 Task: Create a due date automation trigger when advanced on, on the wednesday after a card is due add dates not due this month at 11:00 AM.
Action: Mouse moved to (947, 69)
Screenshot: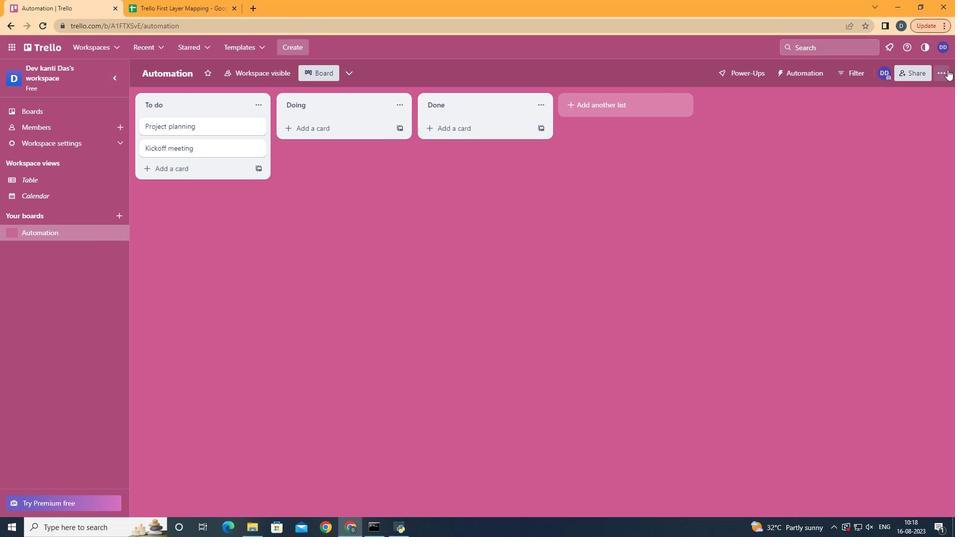 
Action: Mouse pressed left at (947, 69)
Screenshot: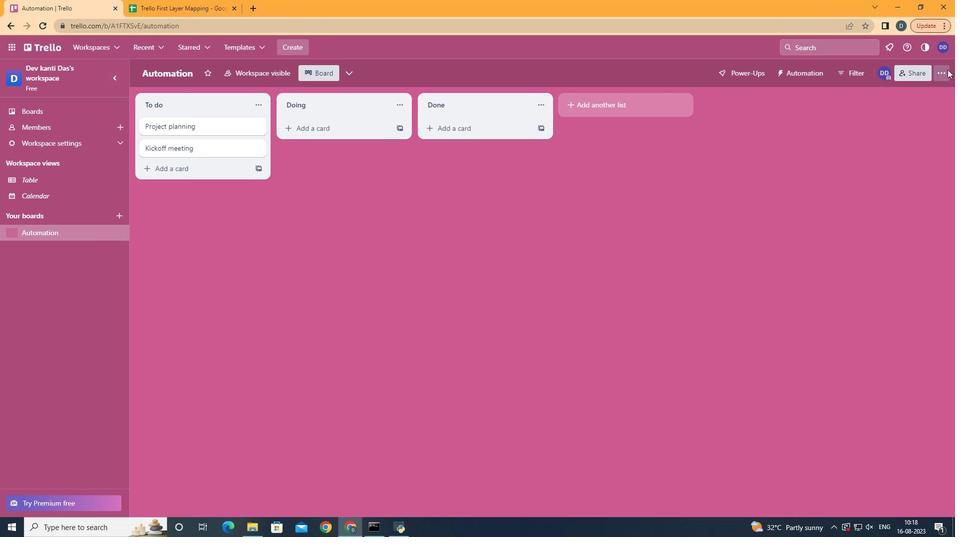 
Action: Mouse moved to (868, 208)
Screenshot: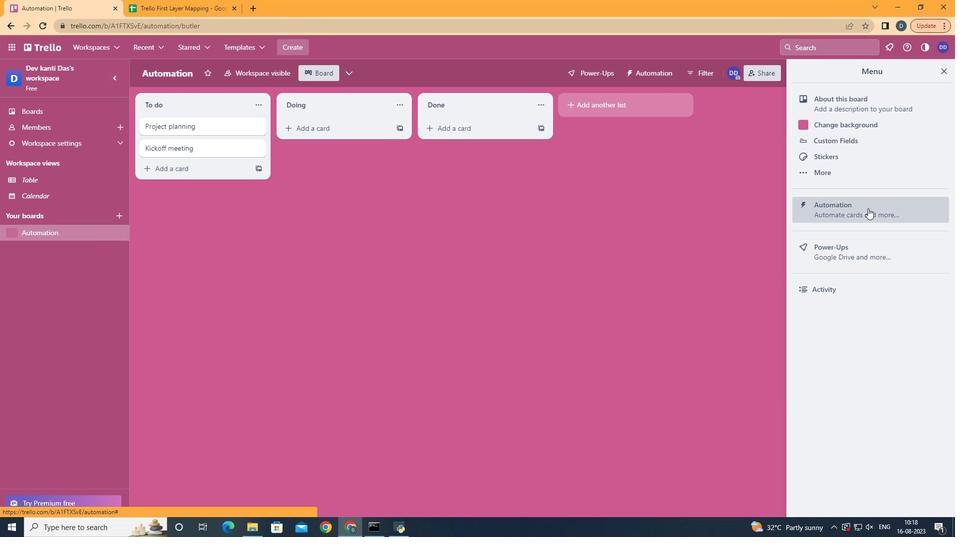 
Action: Mouse pressed left at (868, 208)
Screenshot: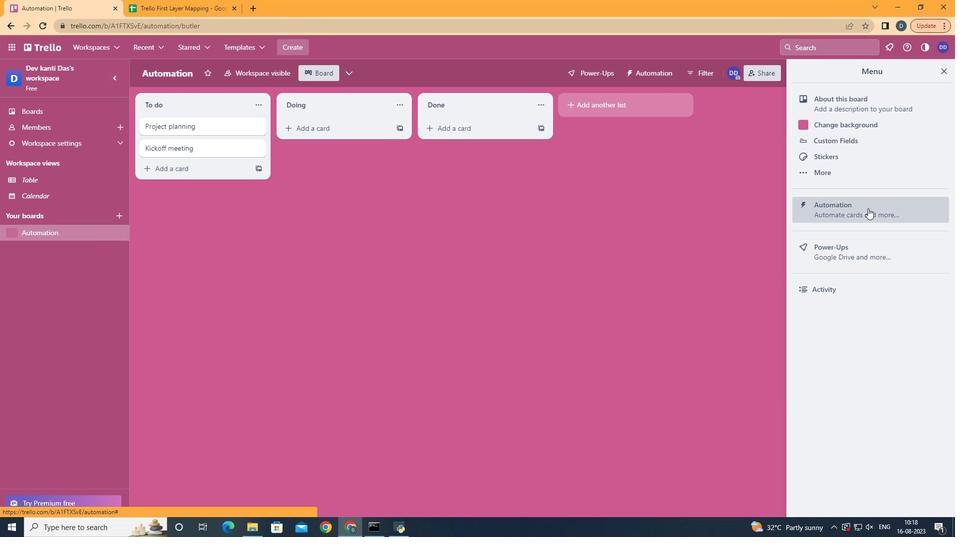 
Action: Mouse moved to (192, 197)
Screenshot: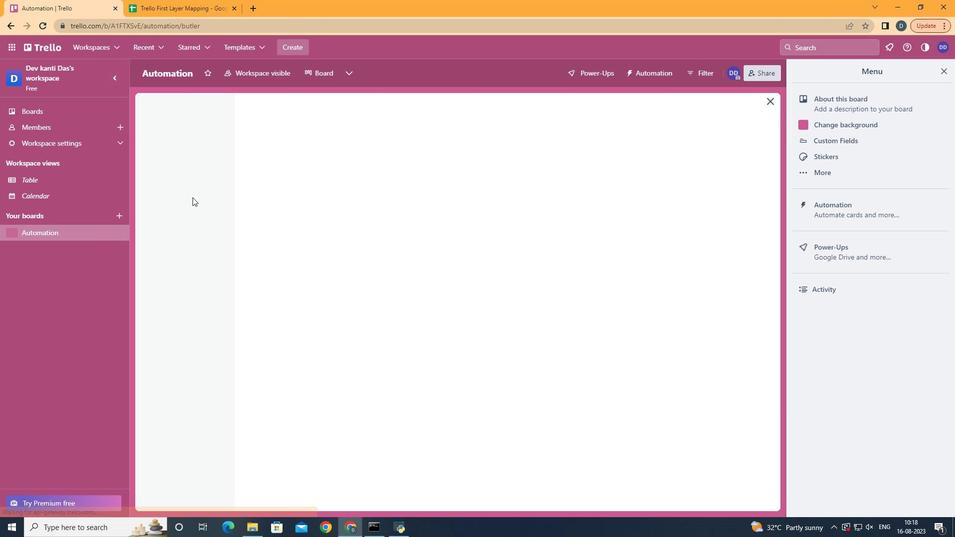 
Action: Mouse pressed left at (192, 197)
Screenshot: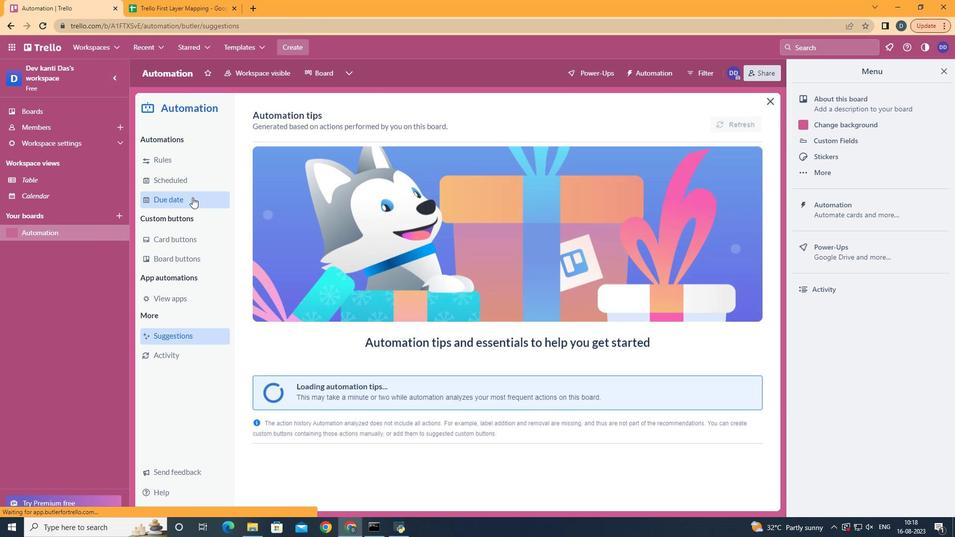 
Action: Mouse moved to (697, 120)
Screenshot: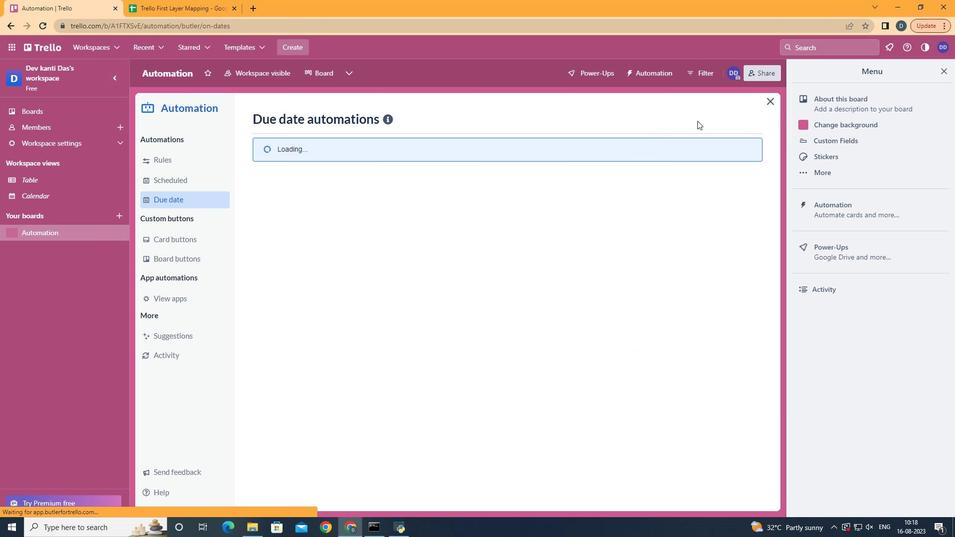 
Action: Mouse pressed left at (697, 120)
Screenshot: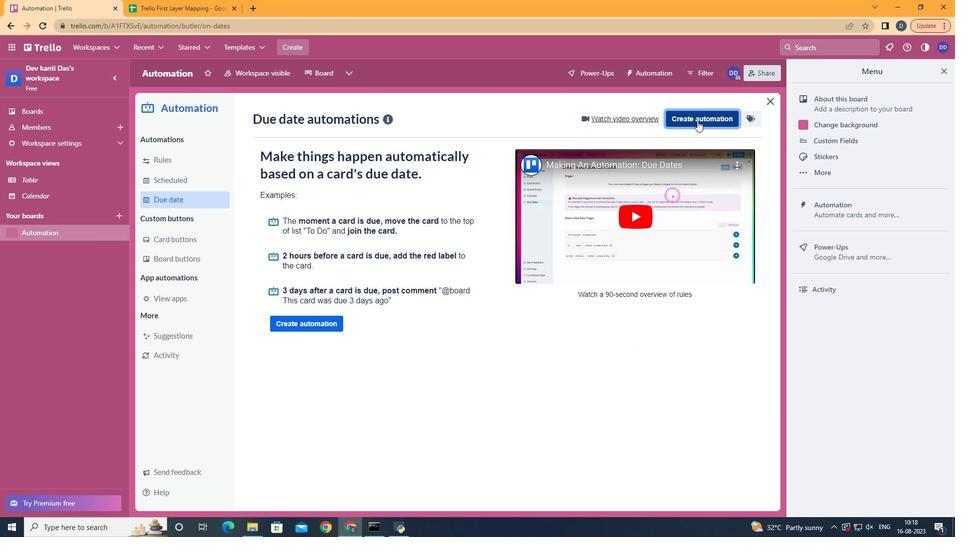 
Action: Mouse moved to (554, 213)
Screenshot: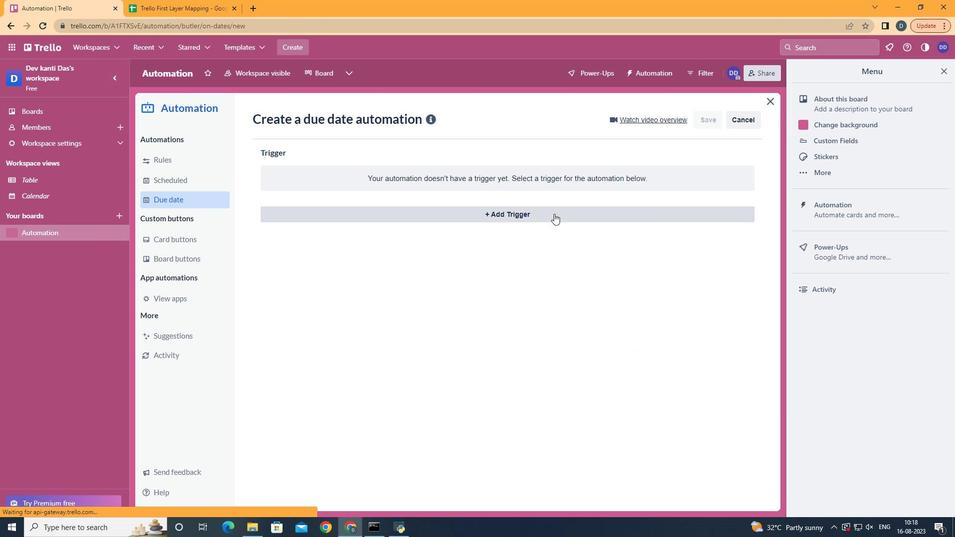 
Action: Mouse pressed left at (554, 213)
Screenshot: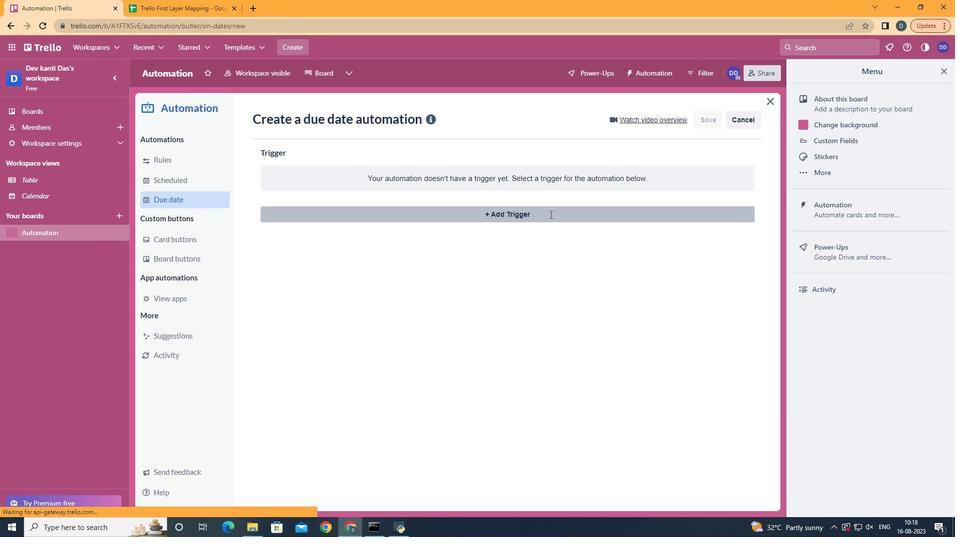 
Action: Mouse moved to (317, 304)
Screenshot: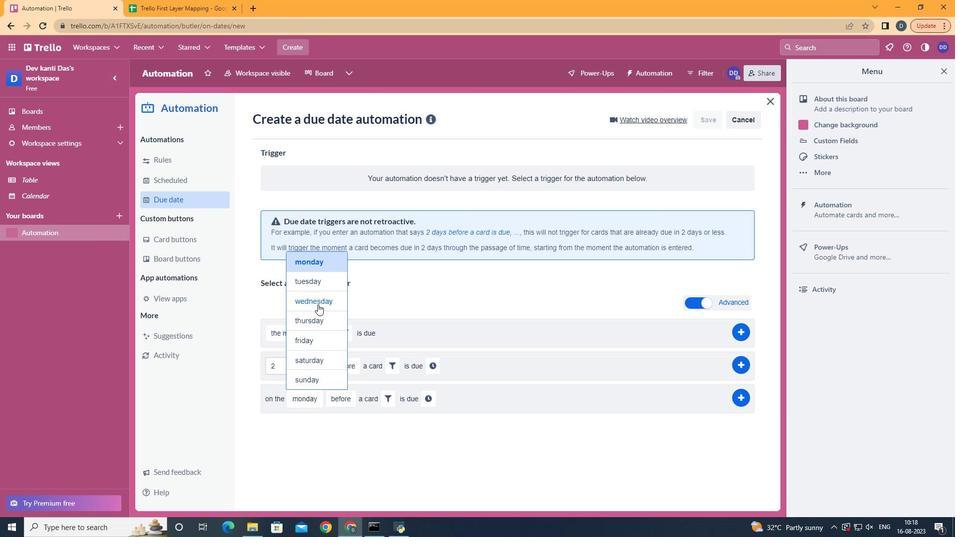 
Action: Mouse pressed left at (317, 304)
Screenshot: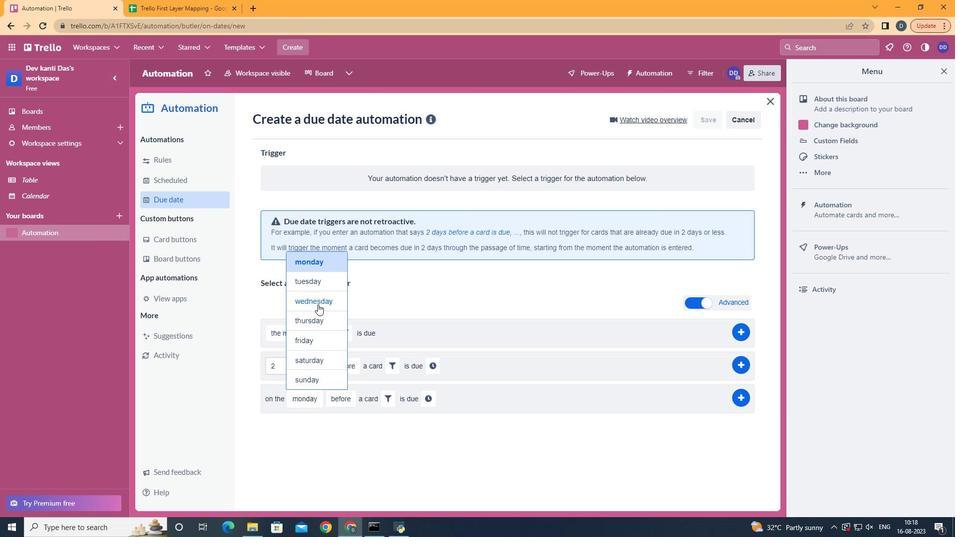 
Action: Mouse moved to (361, 435)
Screenshot: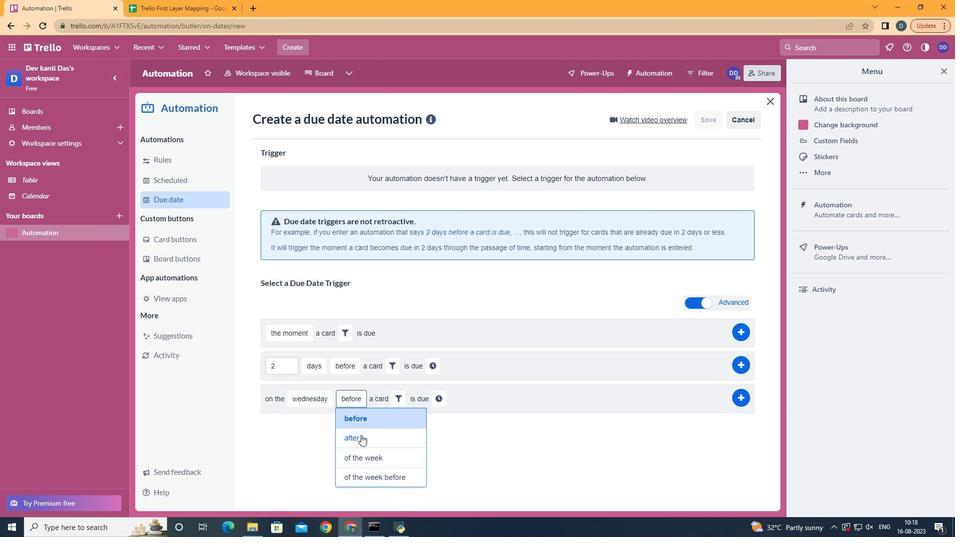 
Action: Mouse pressed left at (361, 435)
Screenshot: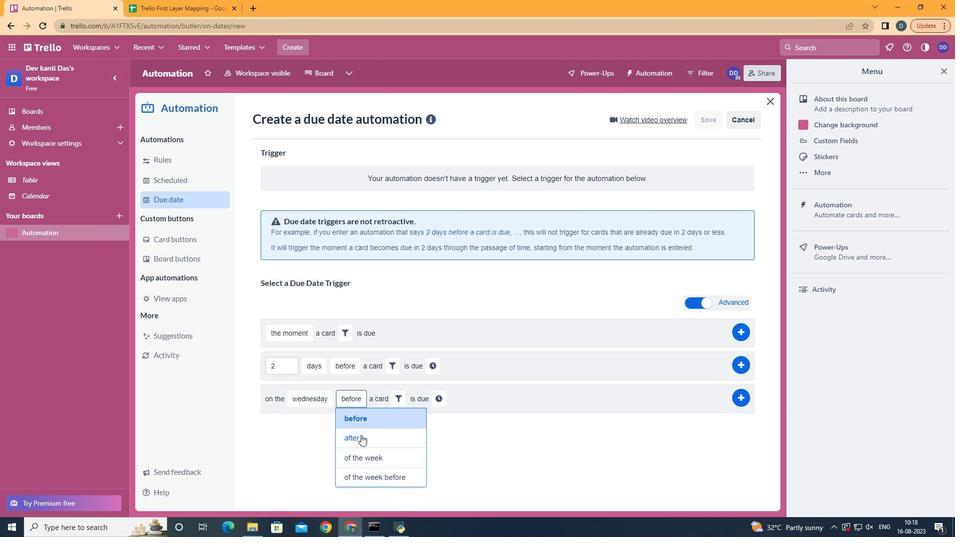 
Action: Mouse moved to (398, 391)
Screenshot: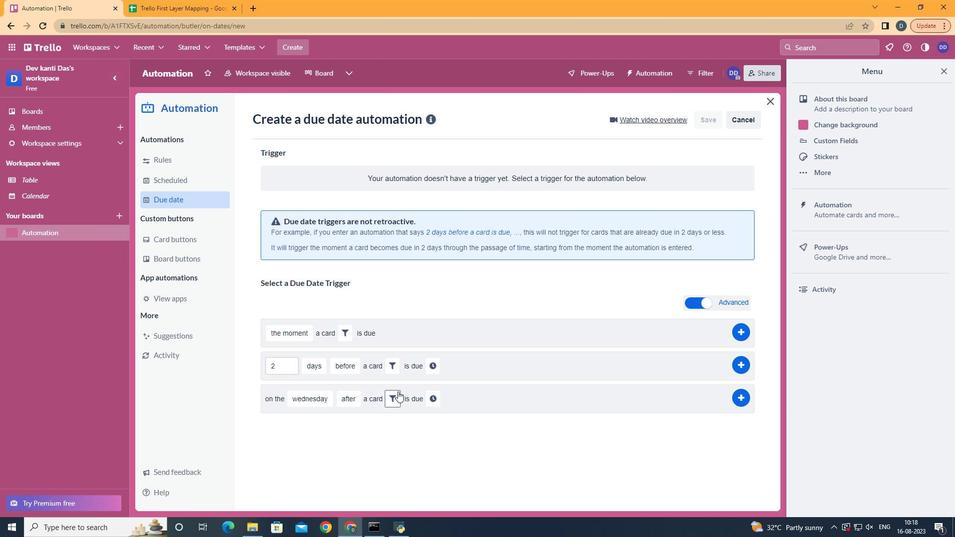 
Action: Mouse pressed left at (398, 391)
Screenshot: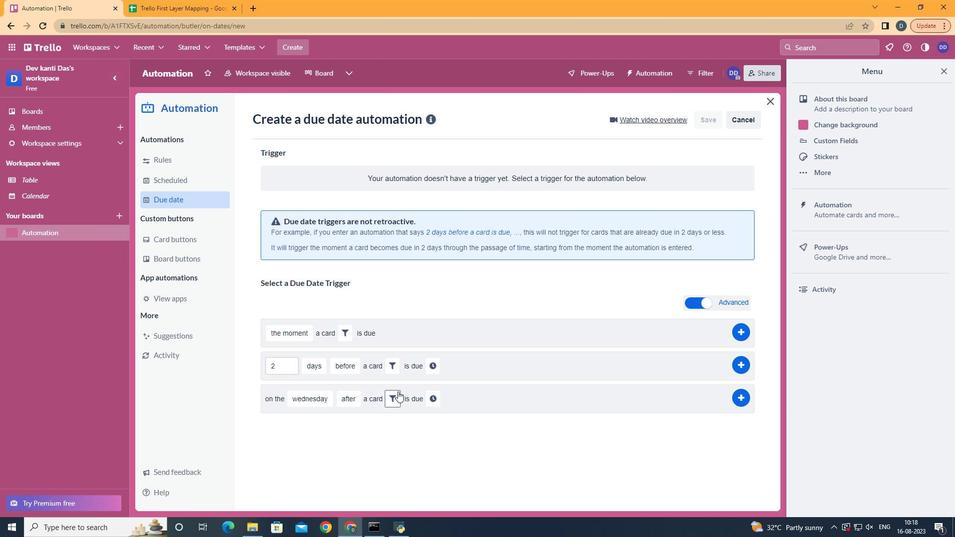 
Action: Mouse moved to (449, 429)
Screenshot: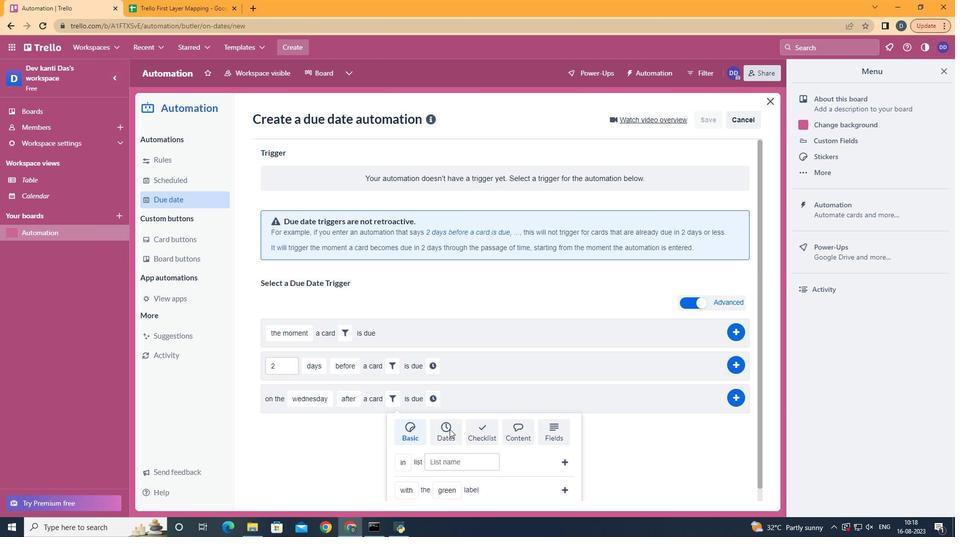 
Action: Mouse pressed left at (449, 429)
Screenshot: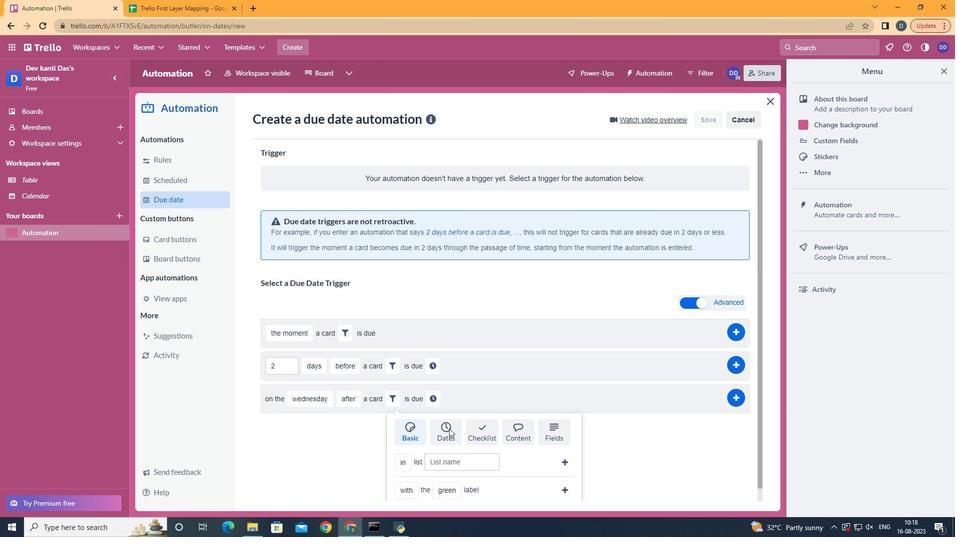 
Action: Mouse moved to (449, 428)
Screenshot: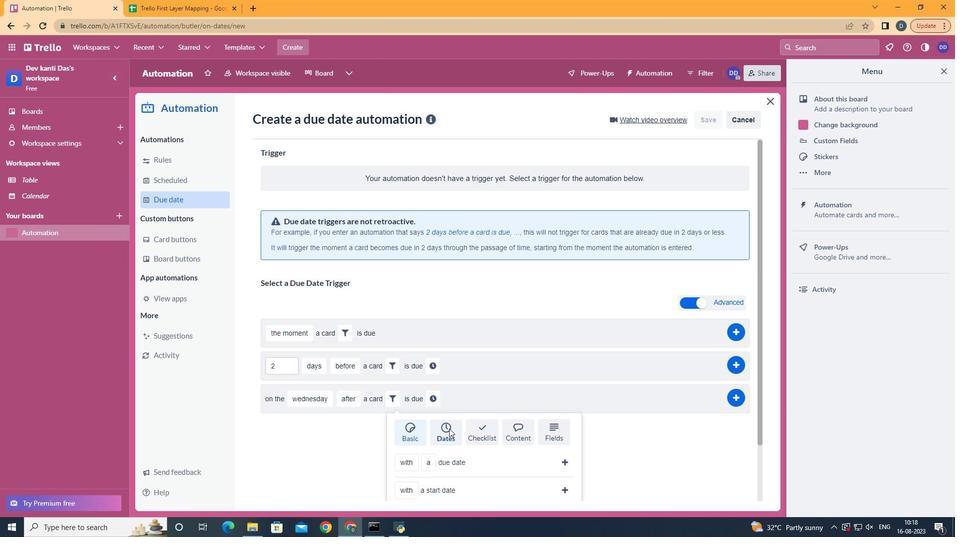 
Action: Mouse scrolled (449, 428) with delta (0, 0)
Screenshot: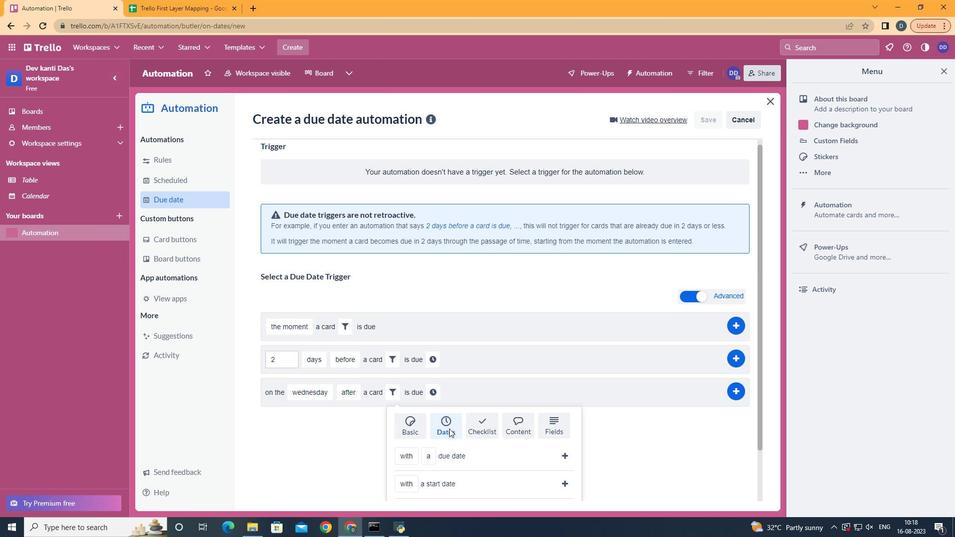 
Action: Mouse scrolled (449, 428) with delta (0, 0)
Screenshot: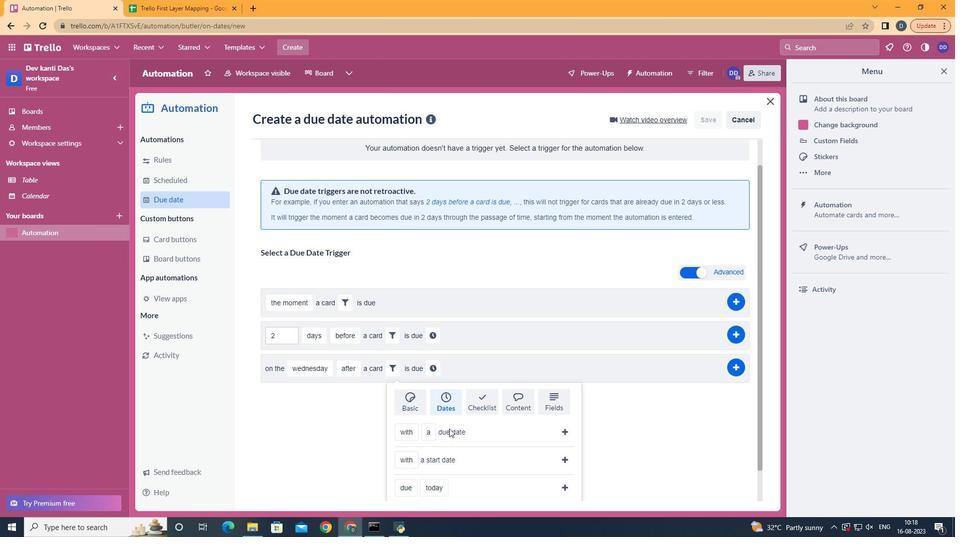 
Action: Mouse scrolled (449, 428) with delta (0, 0)
Screenshot: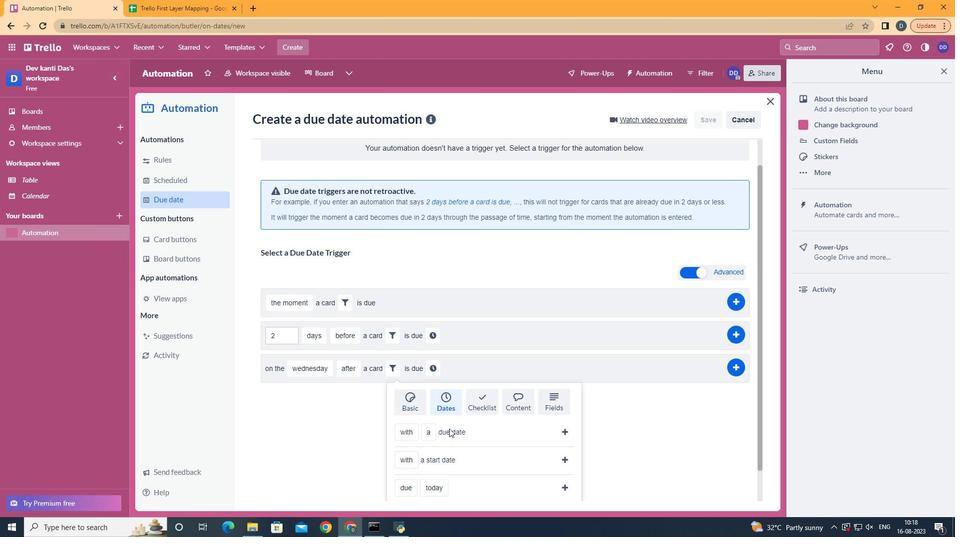 
Action: Mouse scrolled (449, 428) with delta (0, 0)
Screenshot: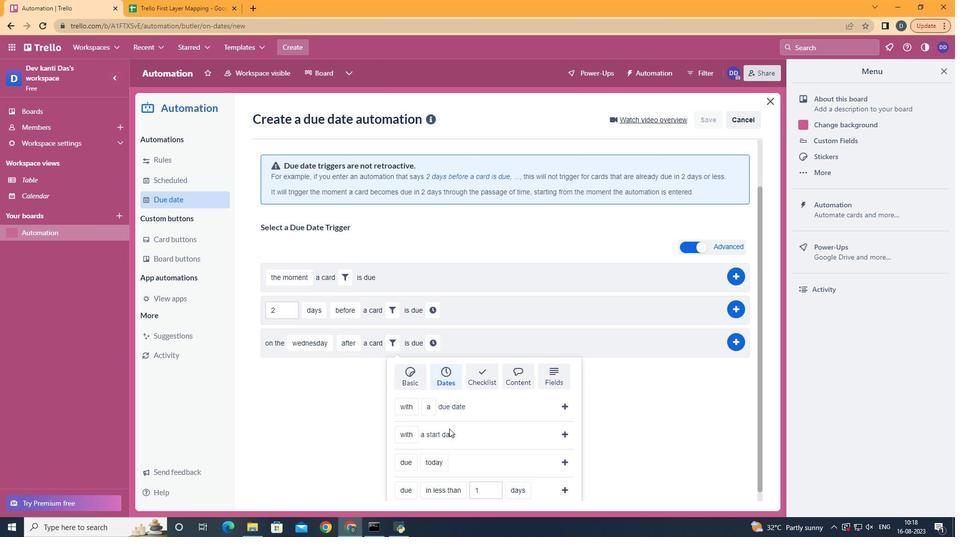 
Action: Mouse scrolled (449, 428) with delta (0, 0)
Screenshot: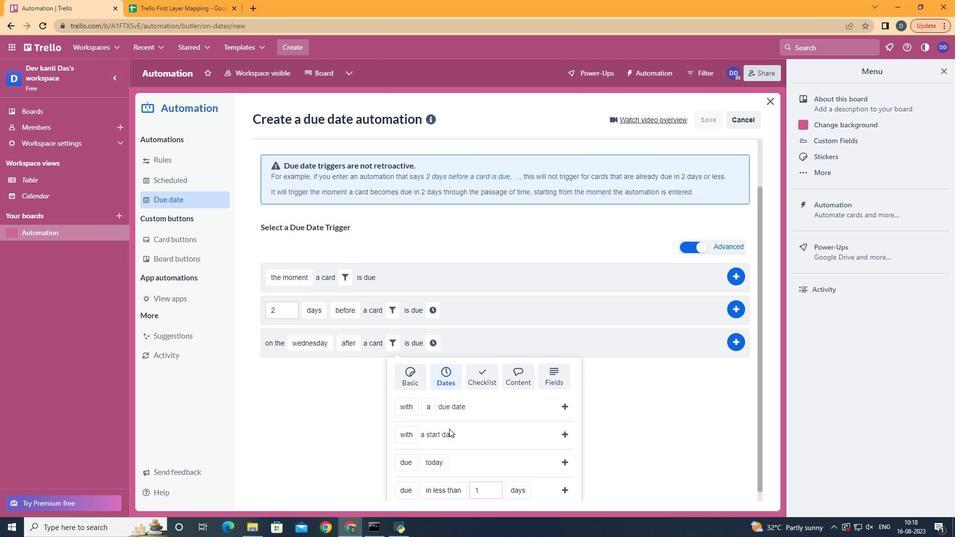 
Action: Mouse moved to (420, 398)
Screenshot: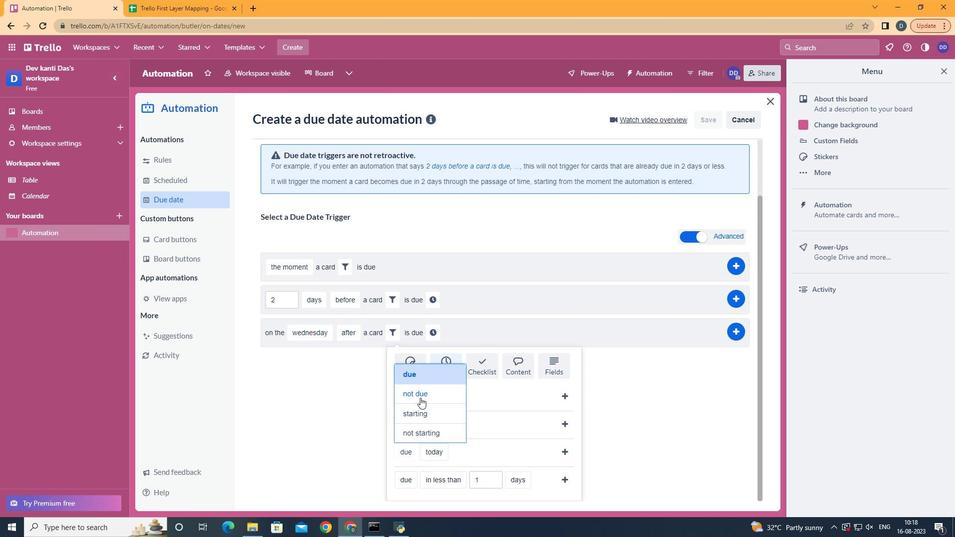 
Action: Mouse pressed left at (420, 398)
Screenshot: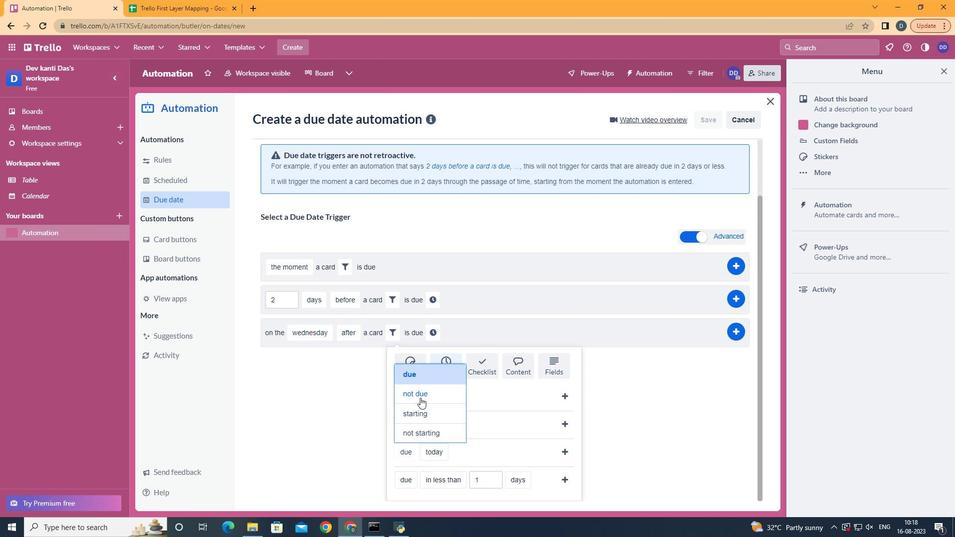 
Action: Mouse moved to (460, 412)
Screenshot: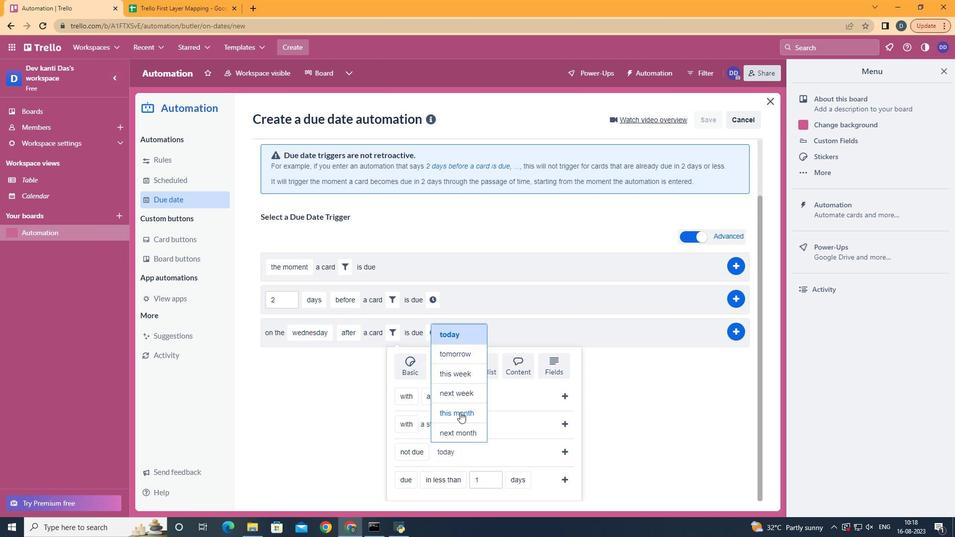 
Action: Mouse pressed left at (460, 412)
Screenshot: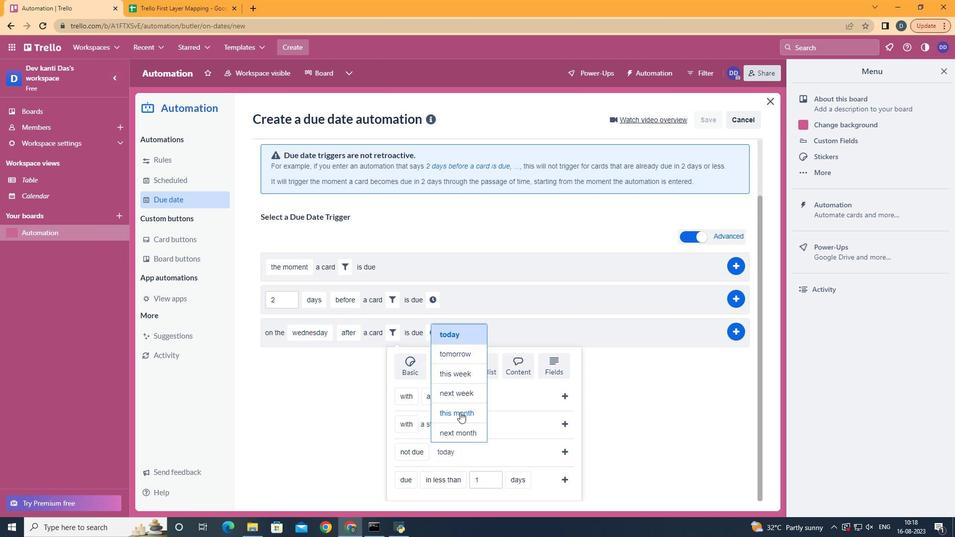 
Action: Mouse moved to (559, 451)
Screenshot: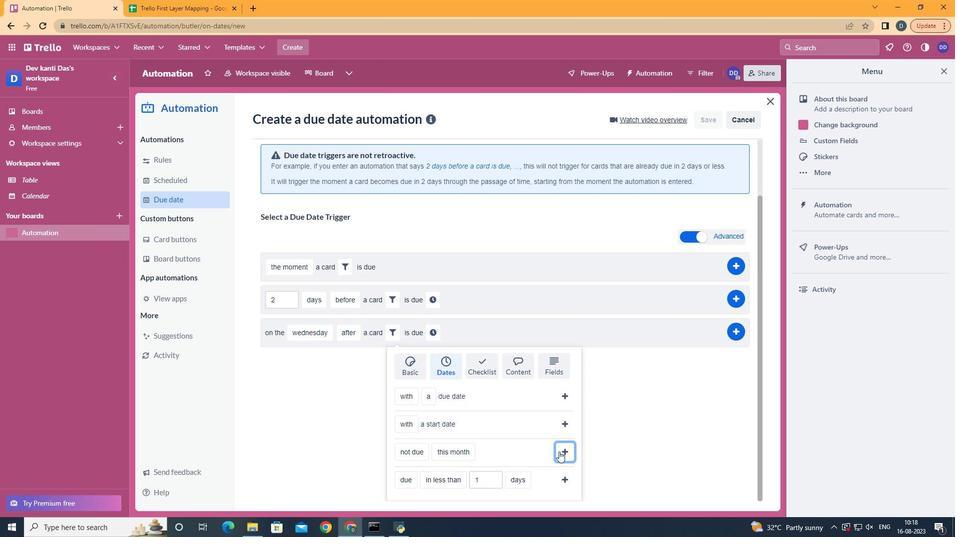 
Action: Mouse pressed left at (559, 451)
Screenshot: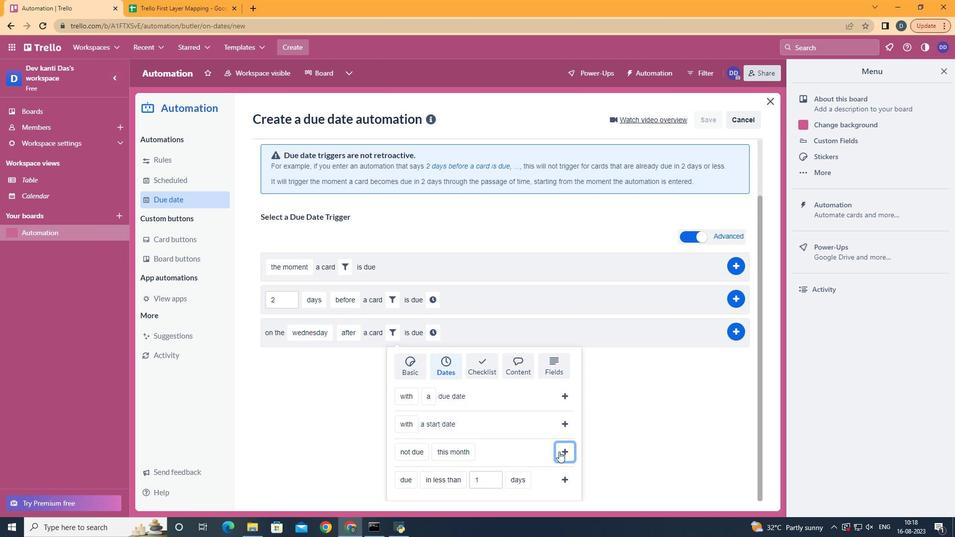 
Action: Mouse moved to (519, 406)
Screenshot: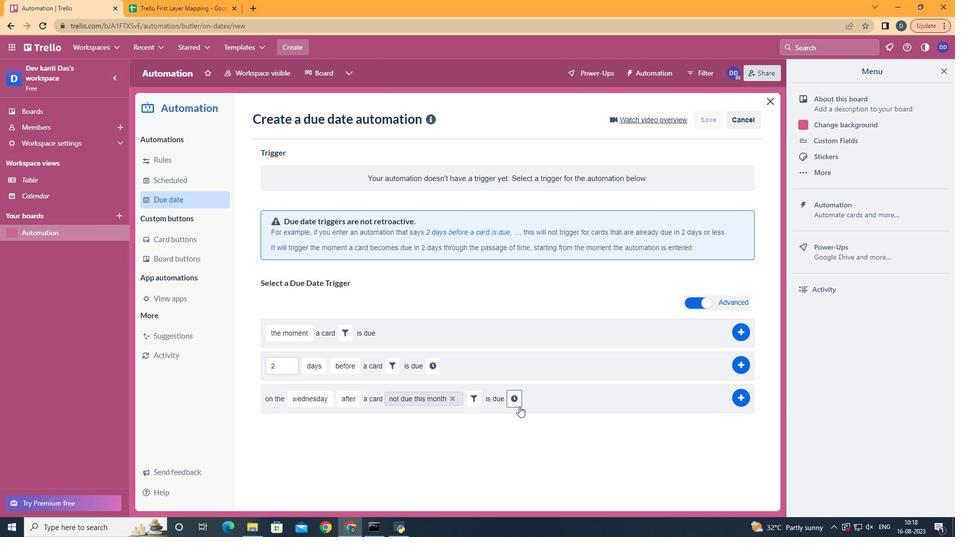
Action: Mouse pressed left at (519, 406)
Screenshot: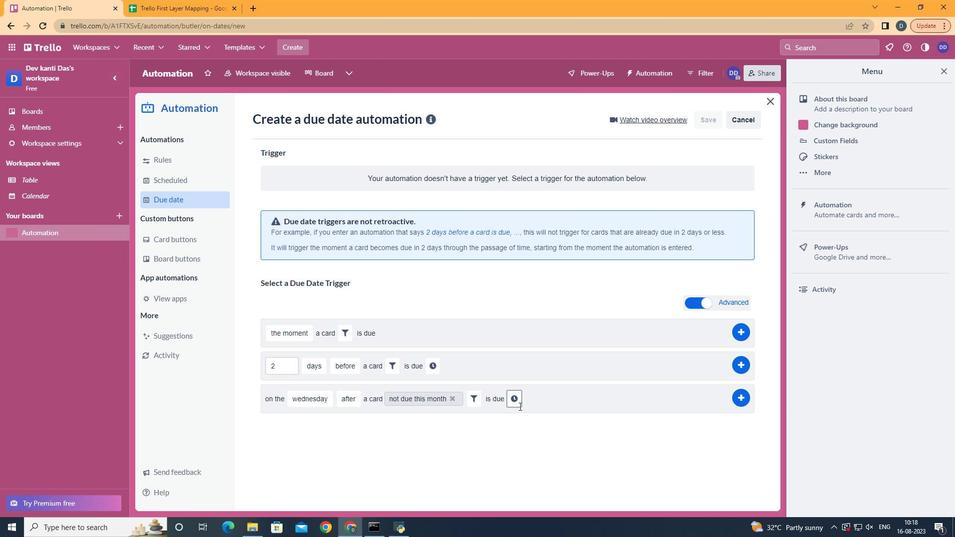 
Action: Mouse moved to (537, 409)
Screenshot: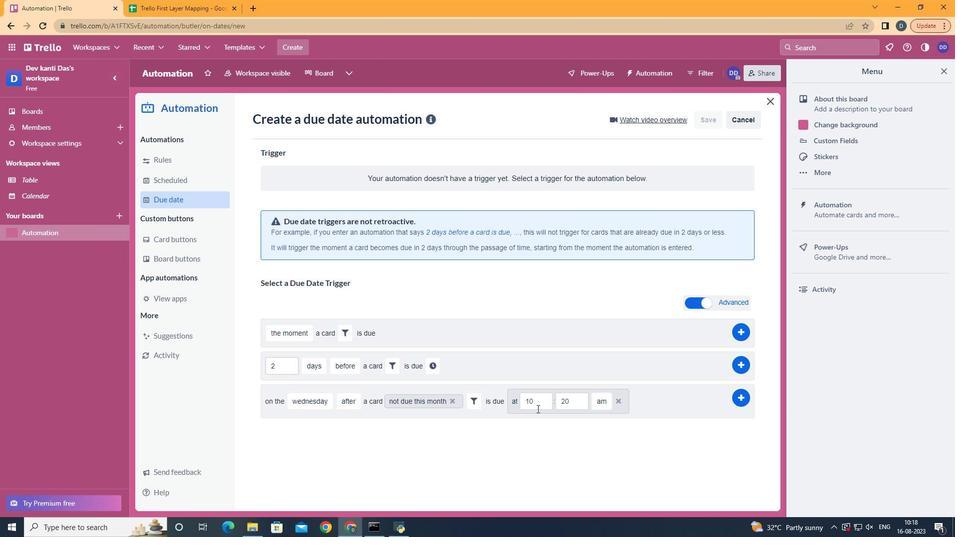 
Action: Mouse pressed left at (537, 409)
Screenshot: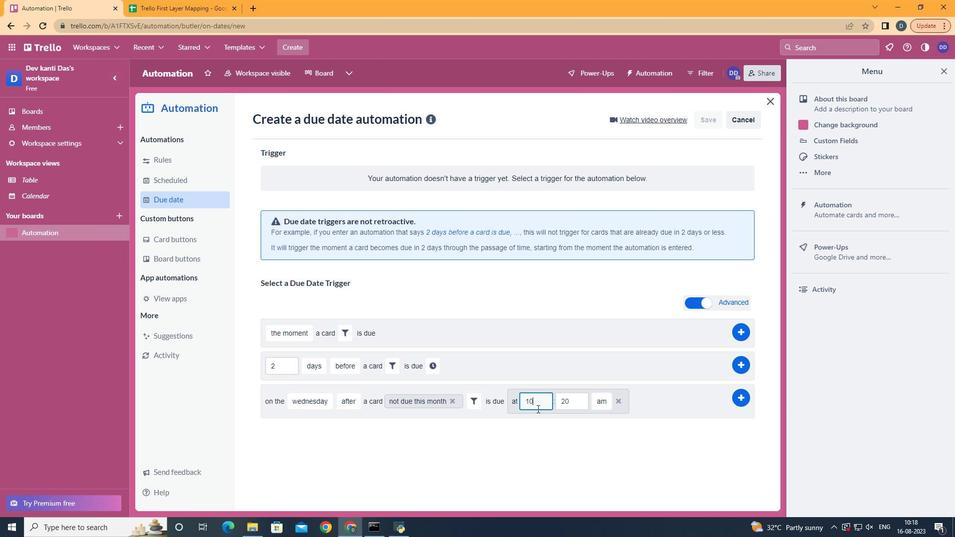 
Action: Key pressed <Key.backspace>11<Key.backspace>
Screenshot: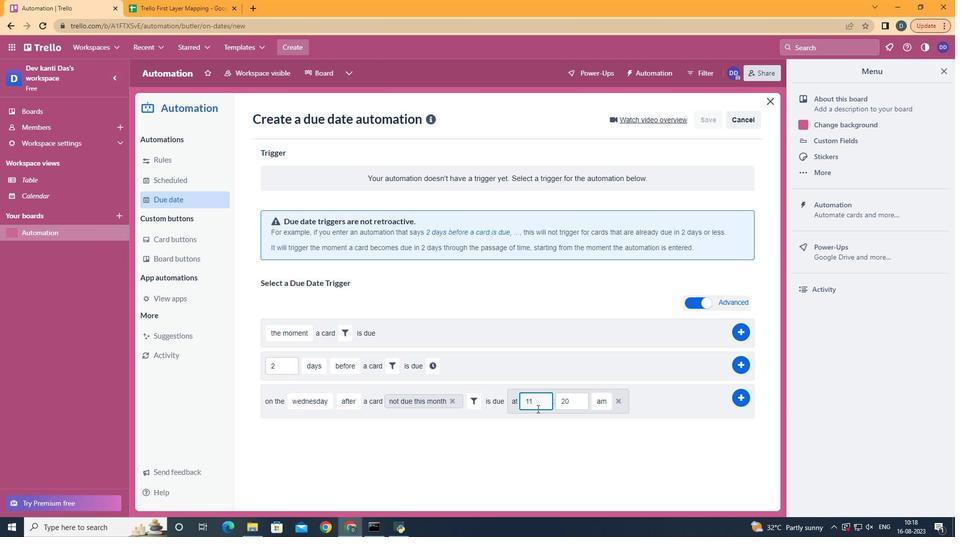 
Action: Mouse moved to (574, 403)
Screenshot: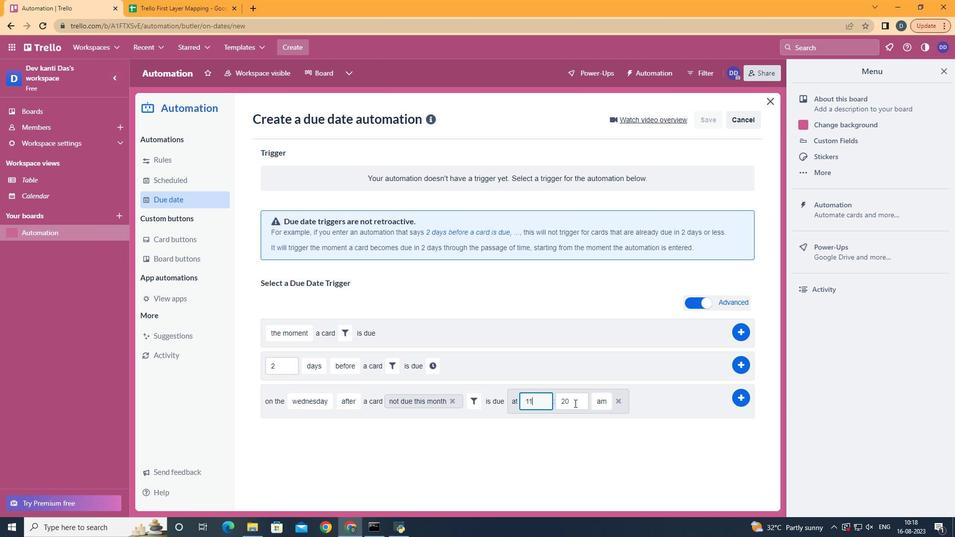 
Action: Mouse pressed left at (574, 403)
Screenshot: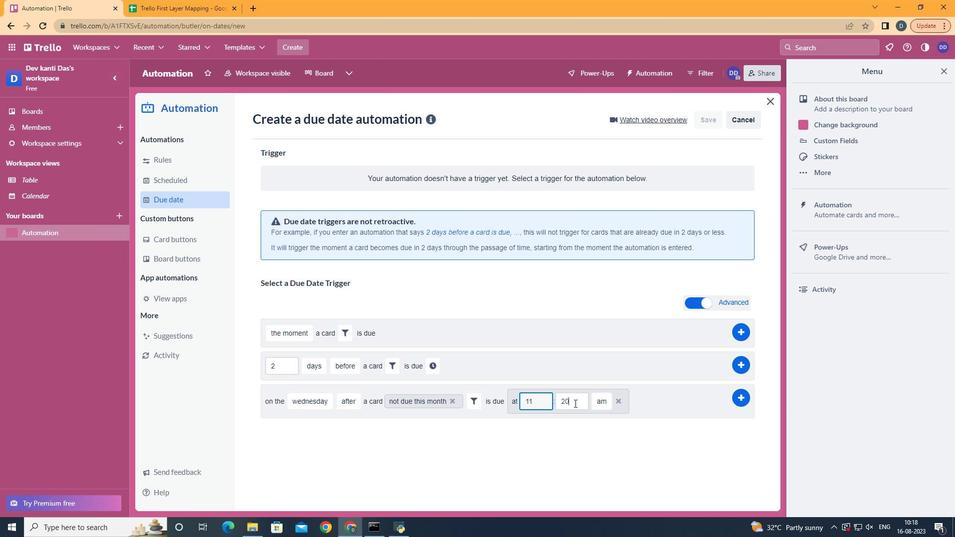 
Action: Key pressed <Key.backspace><Key.backspace>00
Screenshot: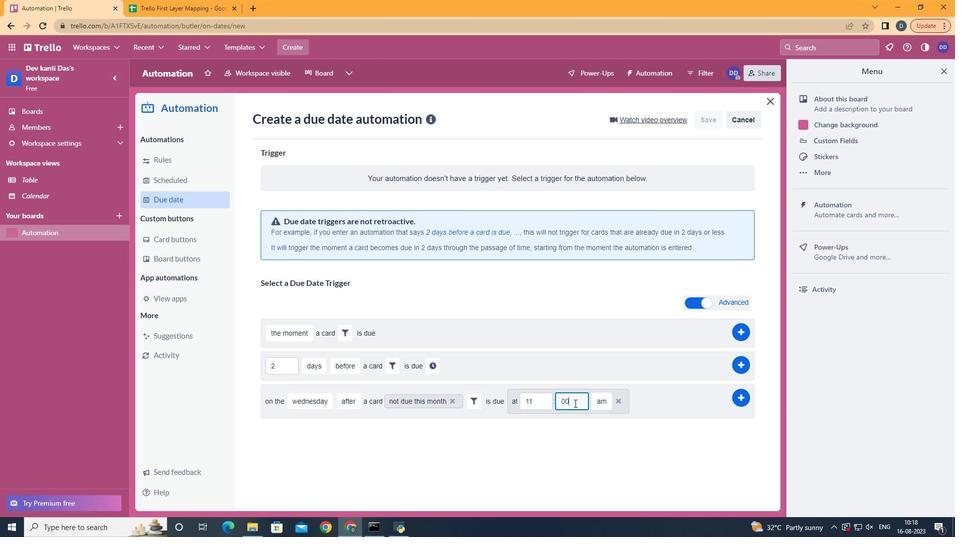 
Action: Mouse moved to (734, 389)
Screenshot: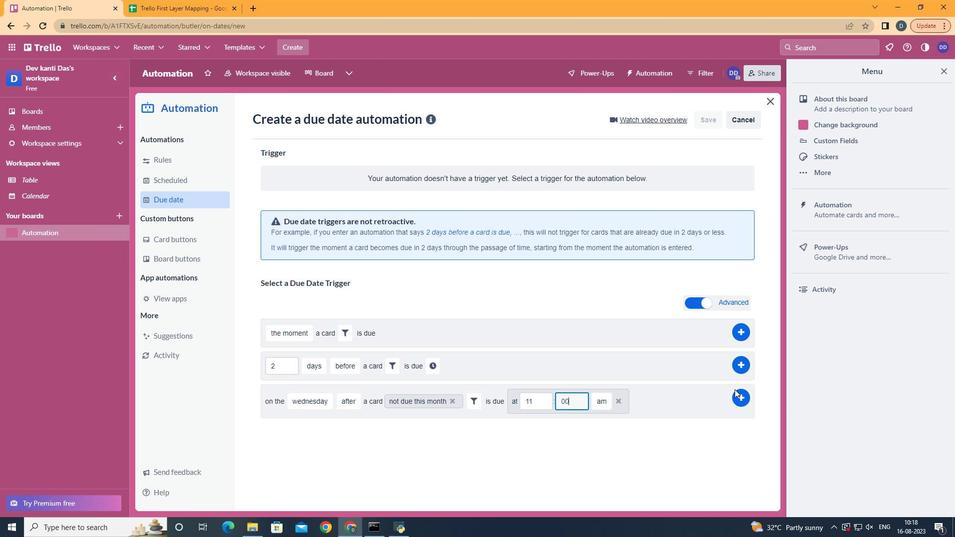 
Action: Mouse pressed left at (734, 389)
Screenshot: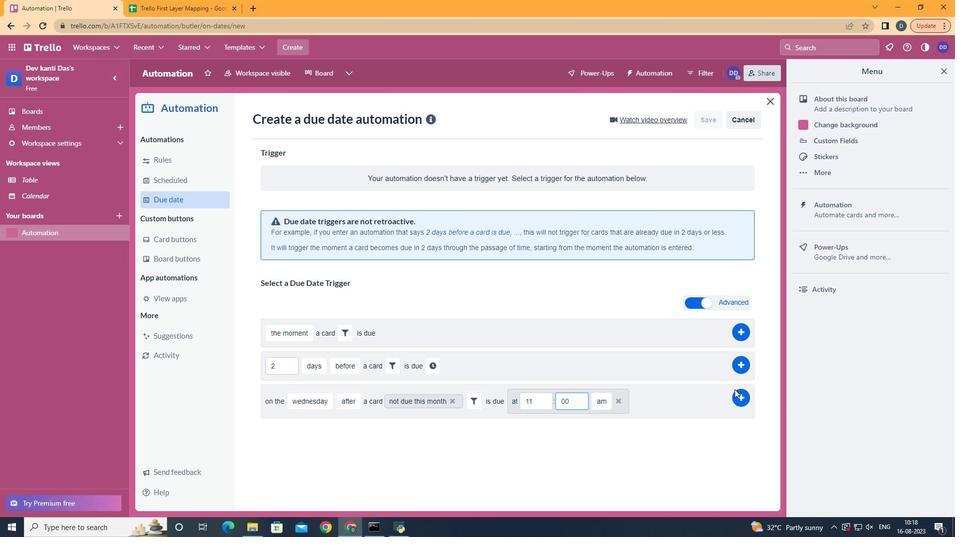 
Action: Mouse moved to (741, 395)
Screenshot: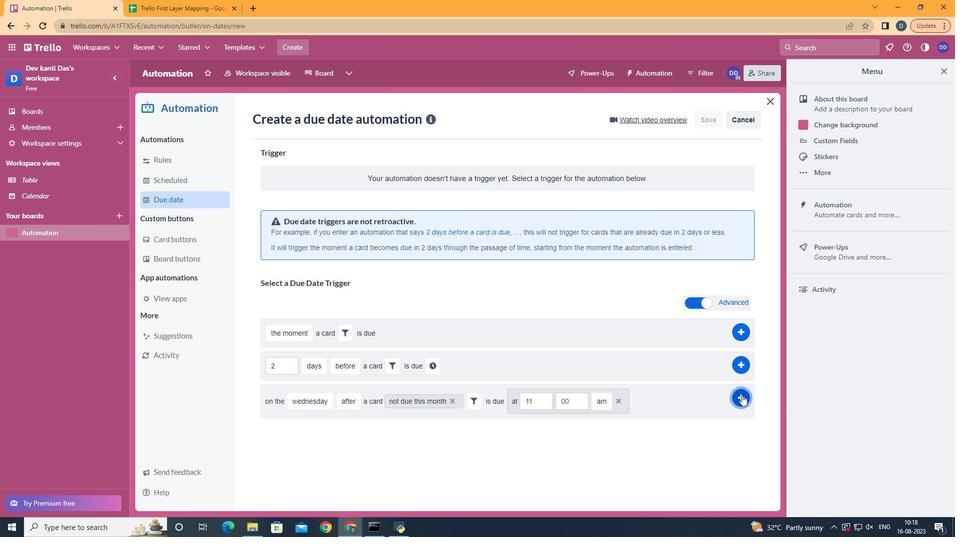 
Action: Mouse pressed left at (741, 395)
Screenshot: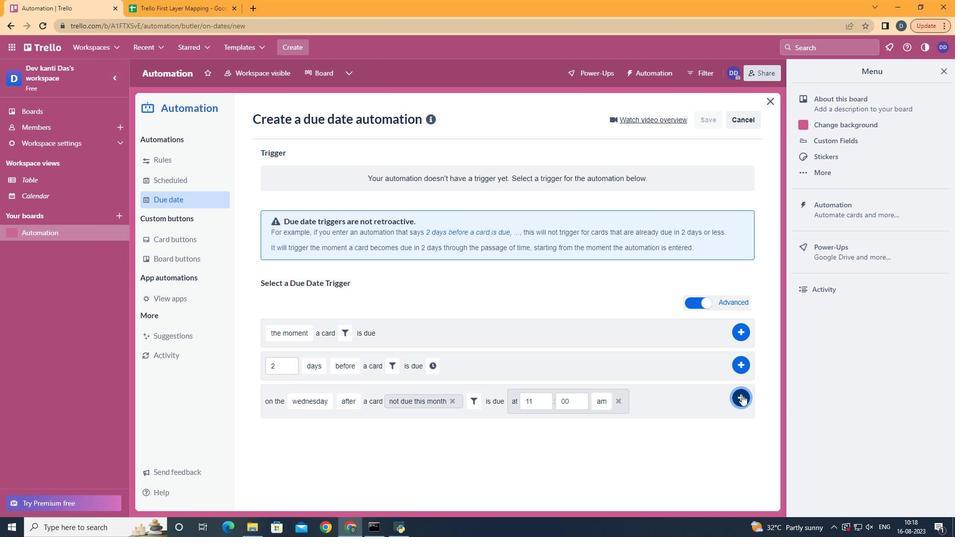 
Action: Mouse moved to (741, 396)
Screenshot: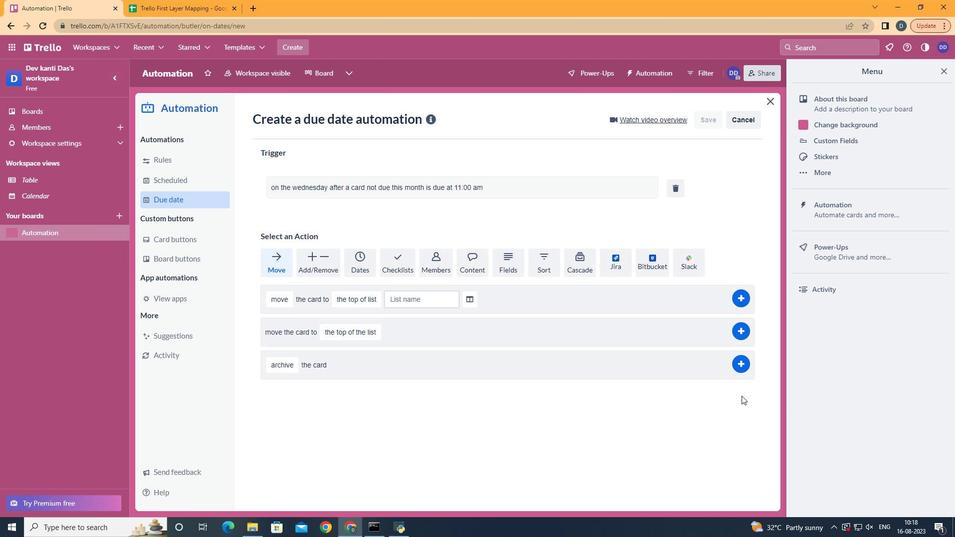 
